 Task: Choose the host language as Bengali.
Action: Mouse moved to (1062, 154)
Screenshot: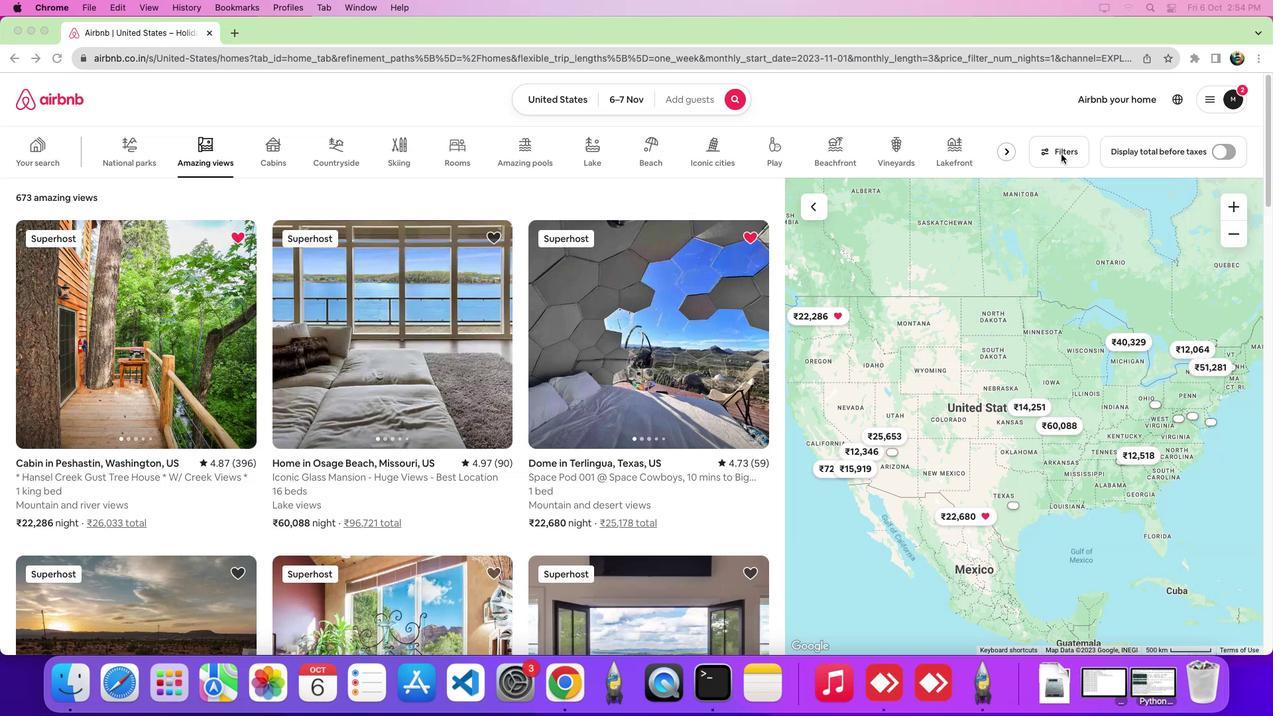 
Action: Mouse pressed left at (1062, 154)
Screenshot: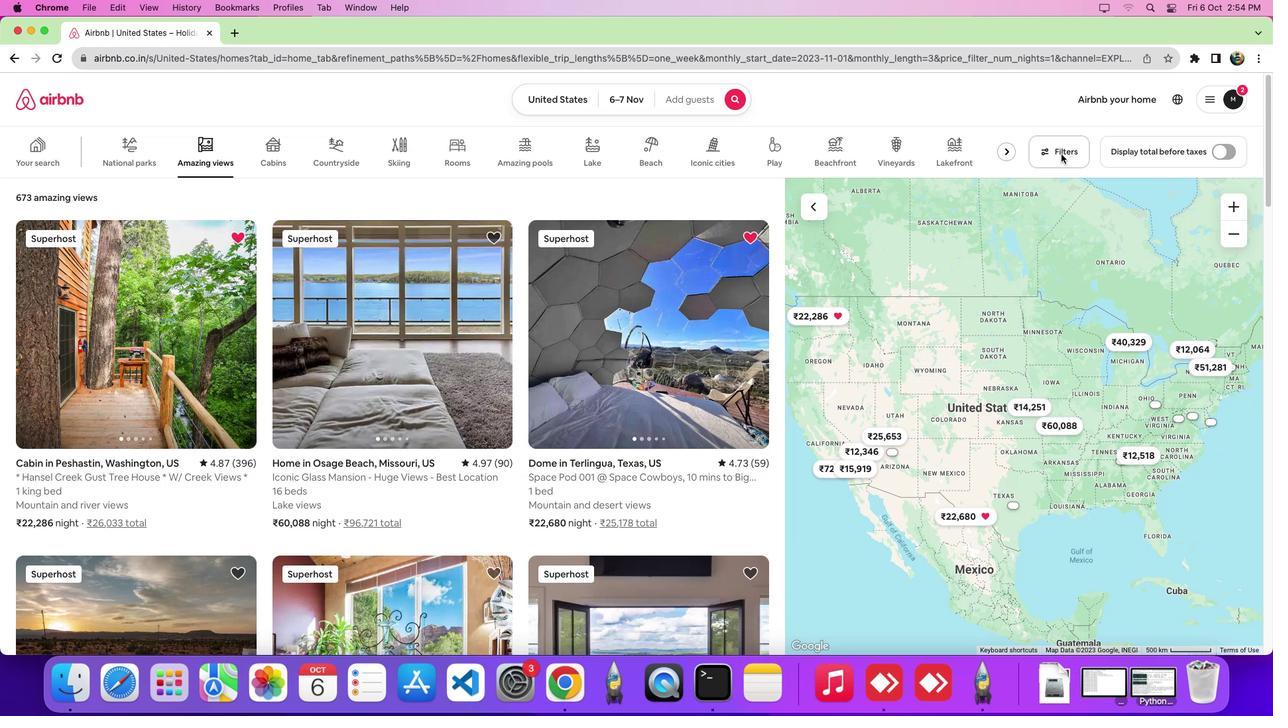
Action: Mouse pressed left at (1062, 154)
Screenshot: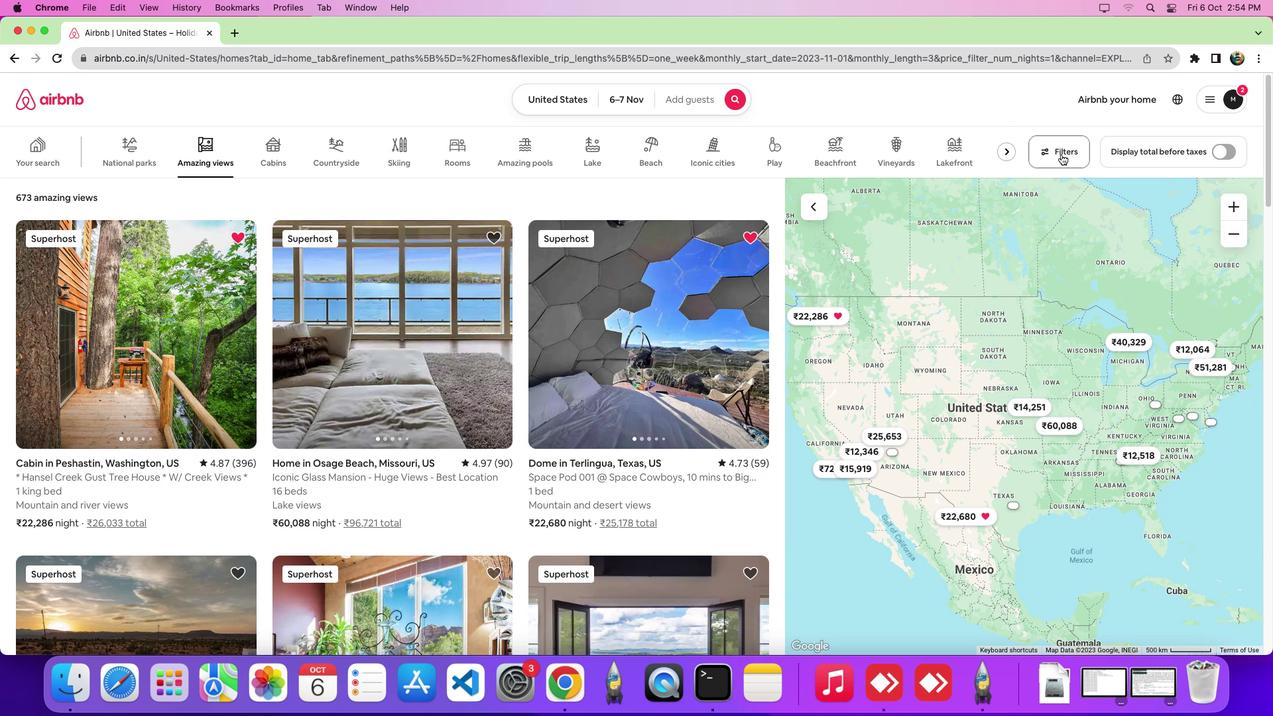 
Action: Mouse moved to (500, 240)
Screenshot: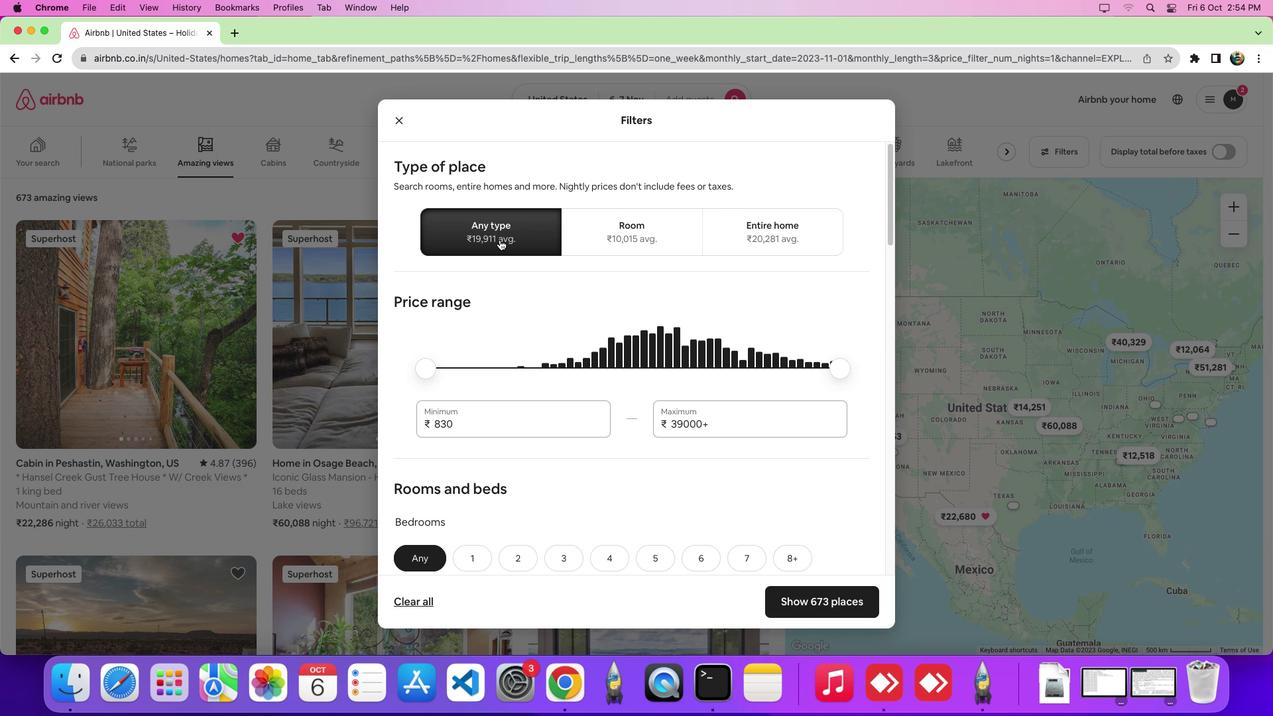 
Action: Mouse pressed left at (500, 240)
Screenshot: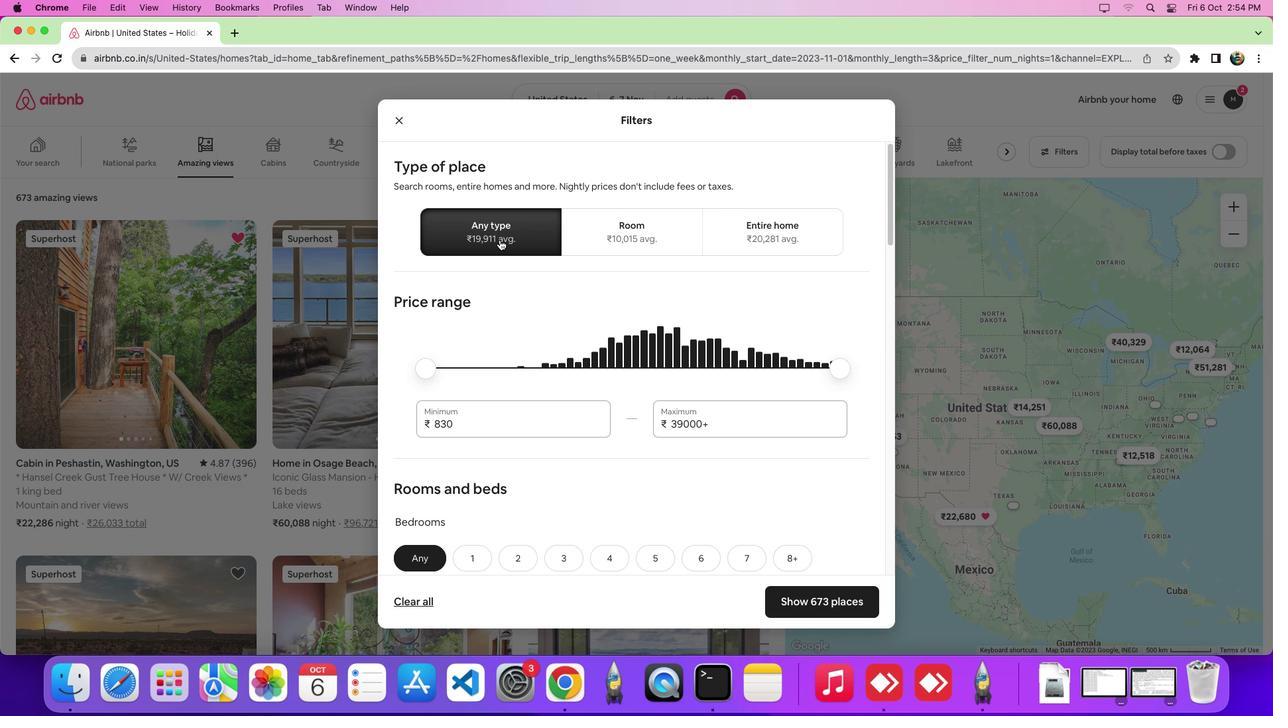 
Action: Mouse moved to (531, 338)
Screenshot: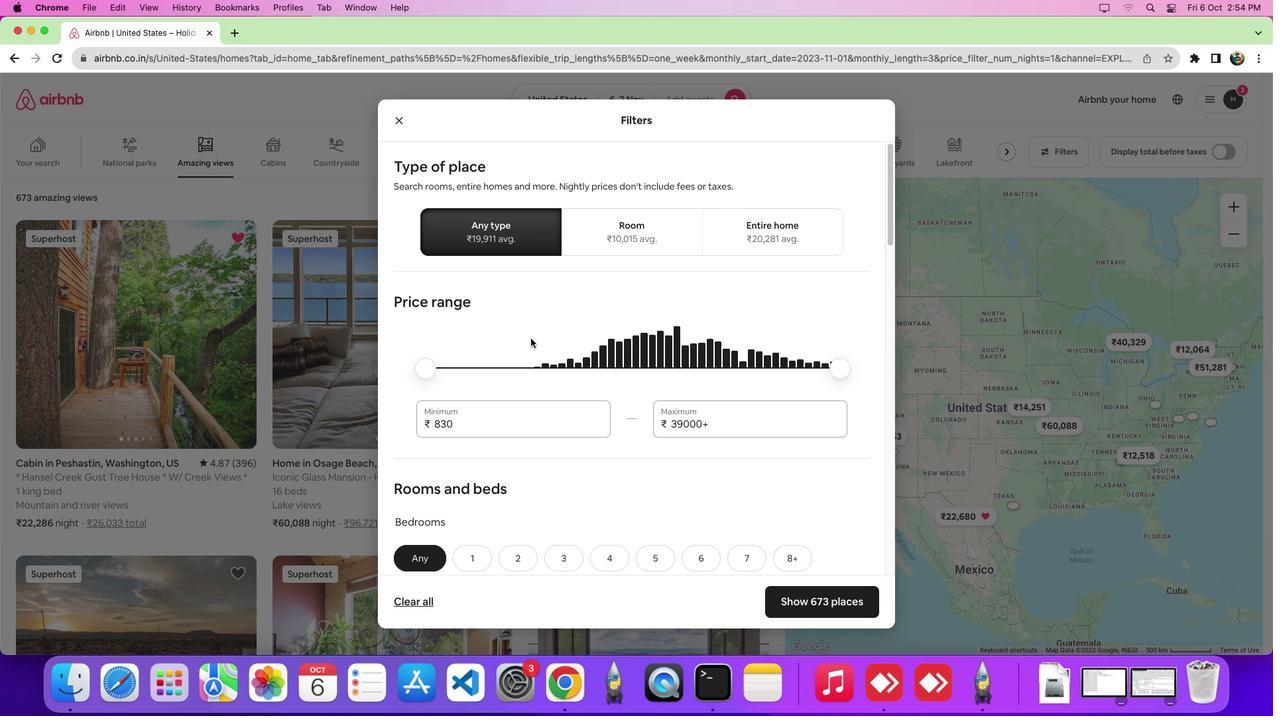 
Action: Mouse scrolled (531, 338) with delta (0, 0)
Screenshot: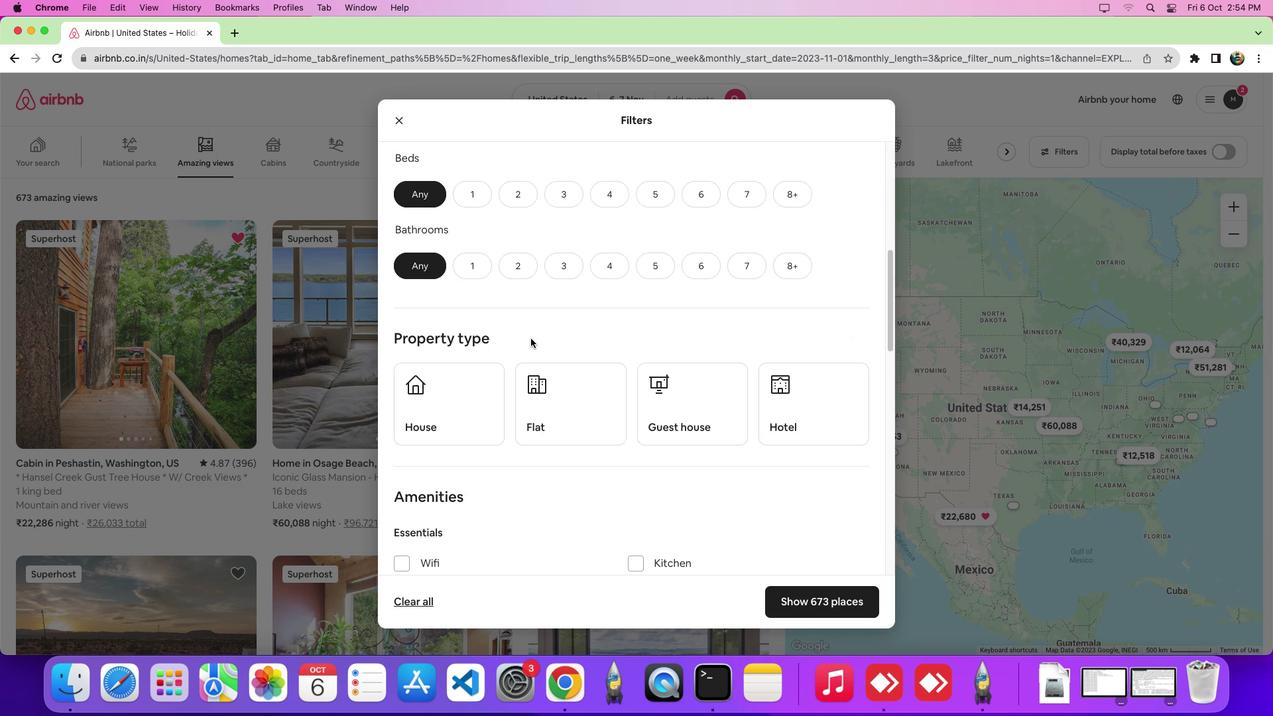 
Action: Mouse scrolled (531, 338) with delta (0, -1)
Screenshot: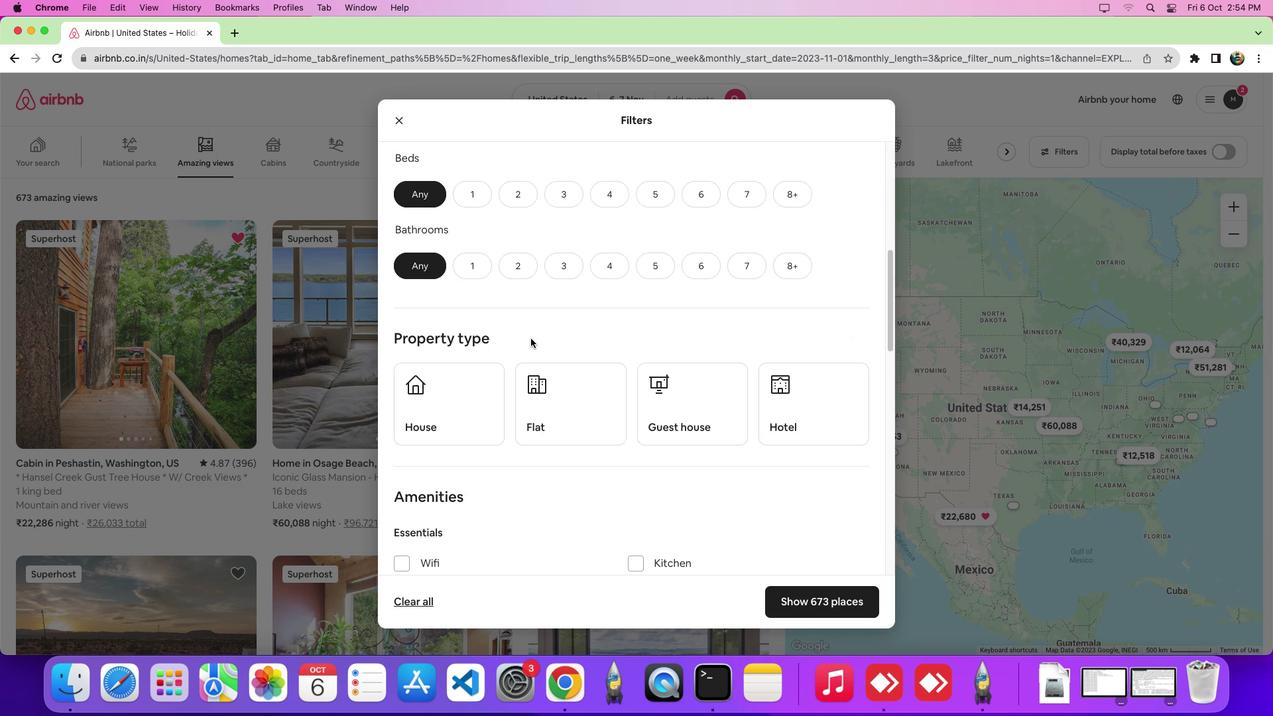 
Action: Mouse scrolled (531, 338) with delta (0, -6)
Screenshot: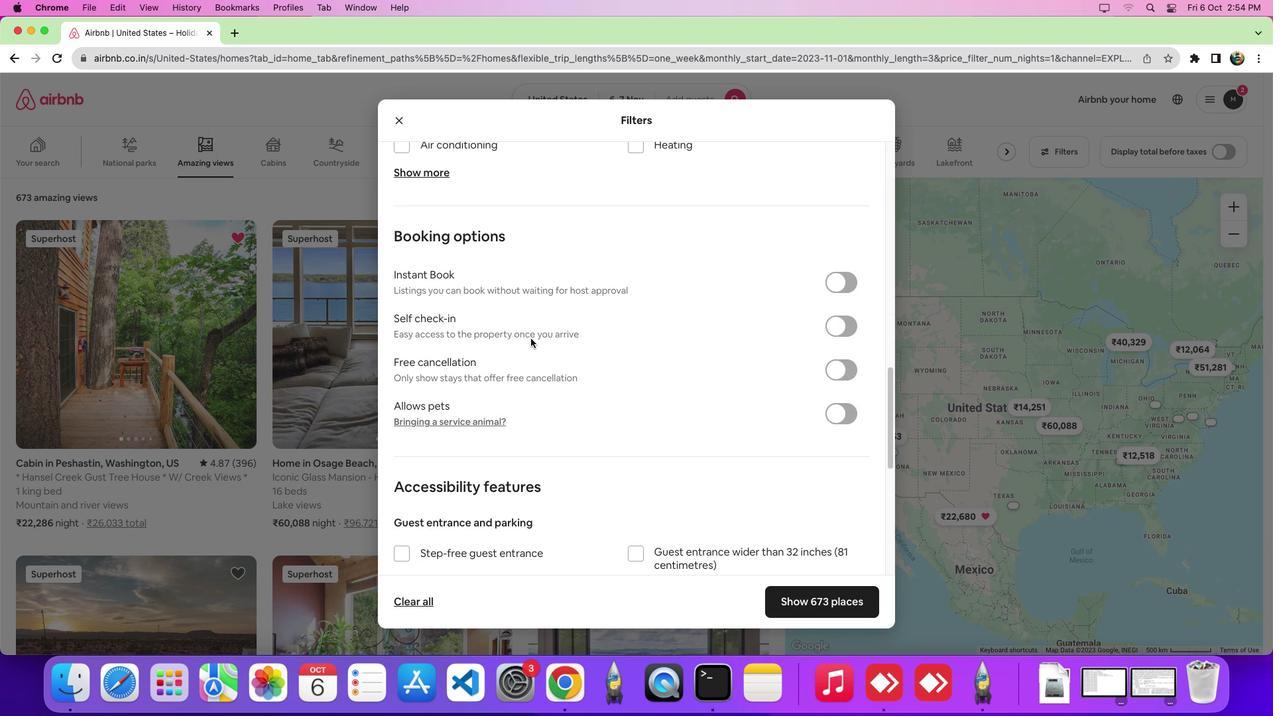 
Action: Mouse scrolled (531, 338) with delta (0, -9)
Screenshot: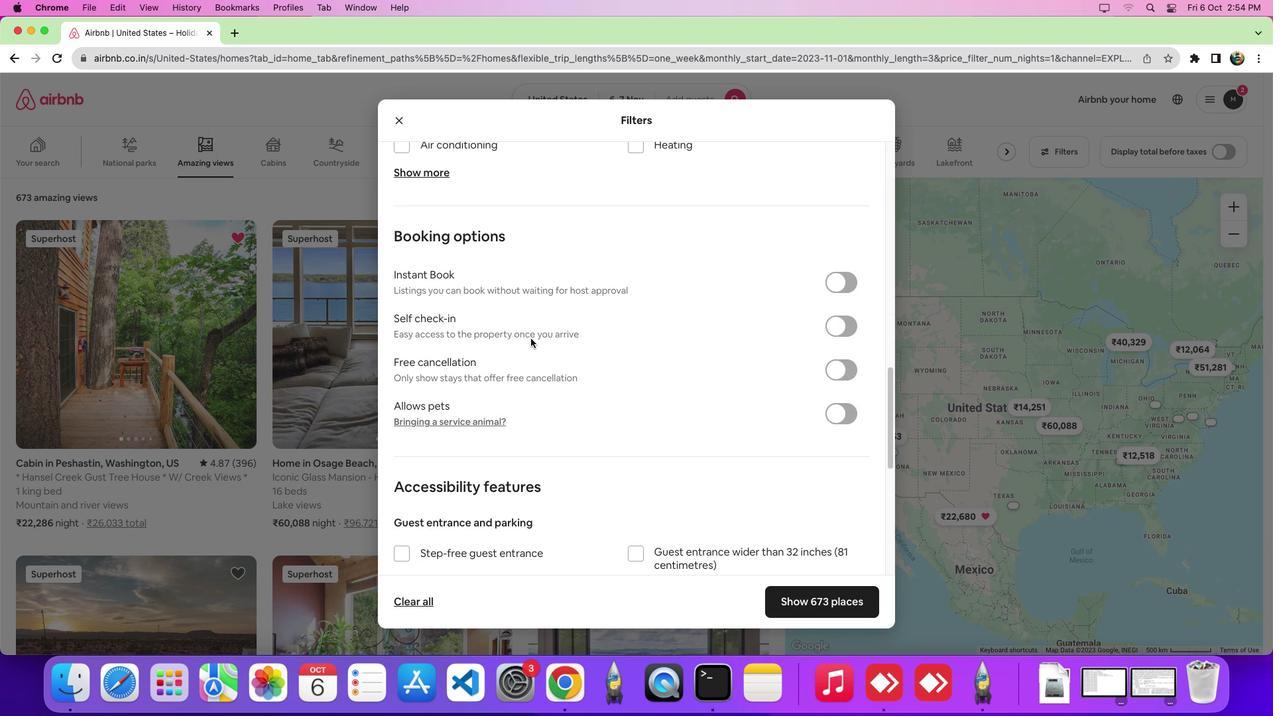 
Action: Mouse scrolled (531, 338) with delta (0, -10)
Screenshot: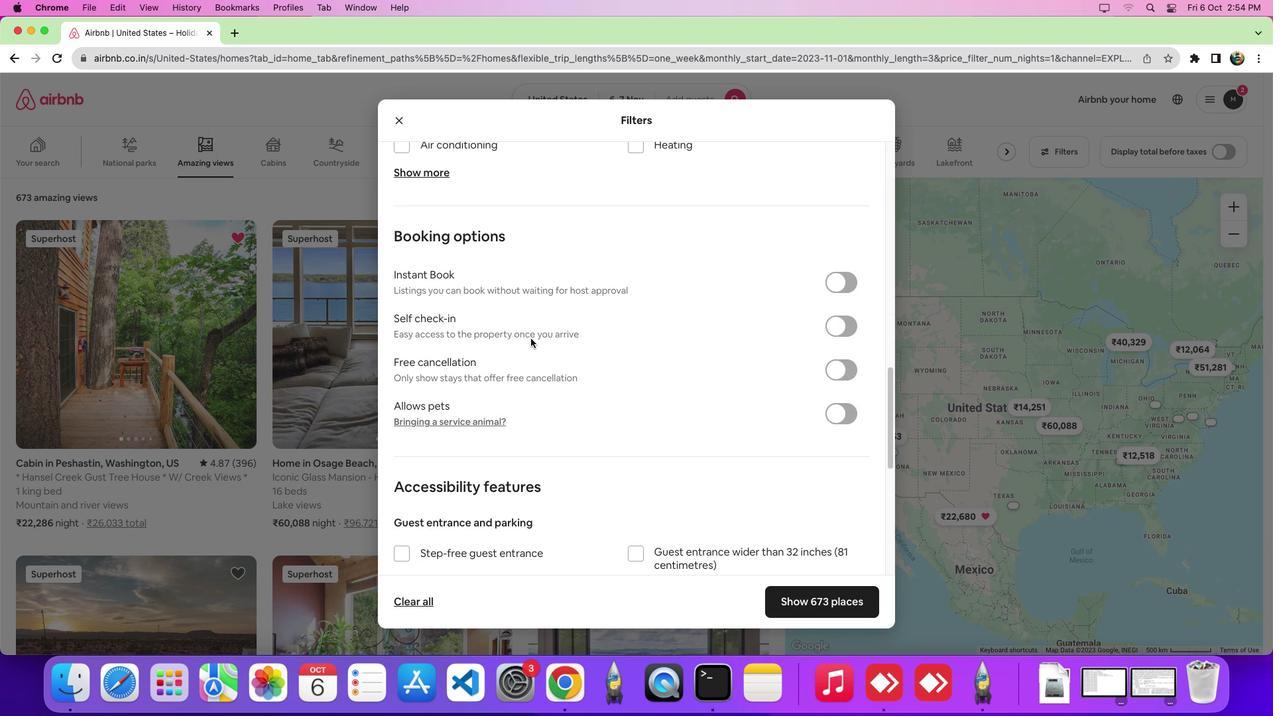 
Action: Mouse scrolled (531, 338) with delta (0, -11)
Screenshot: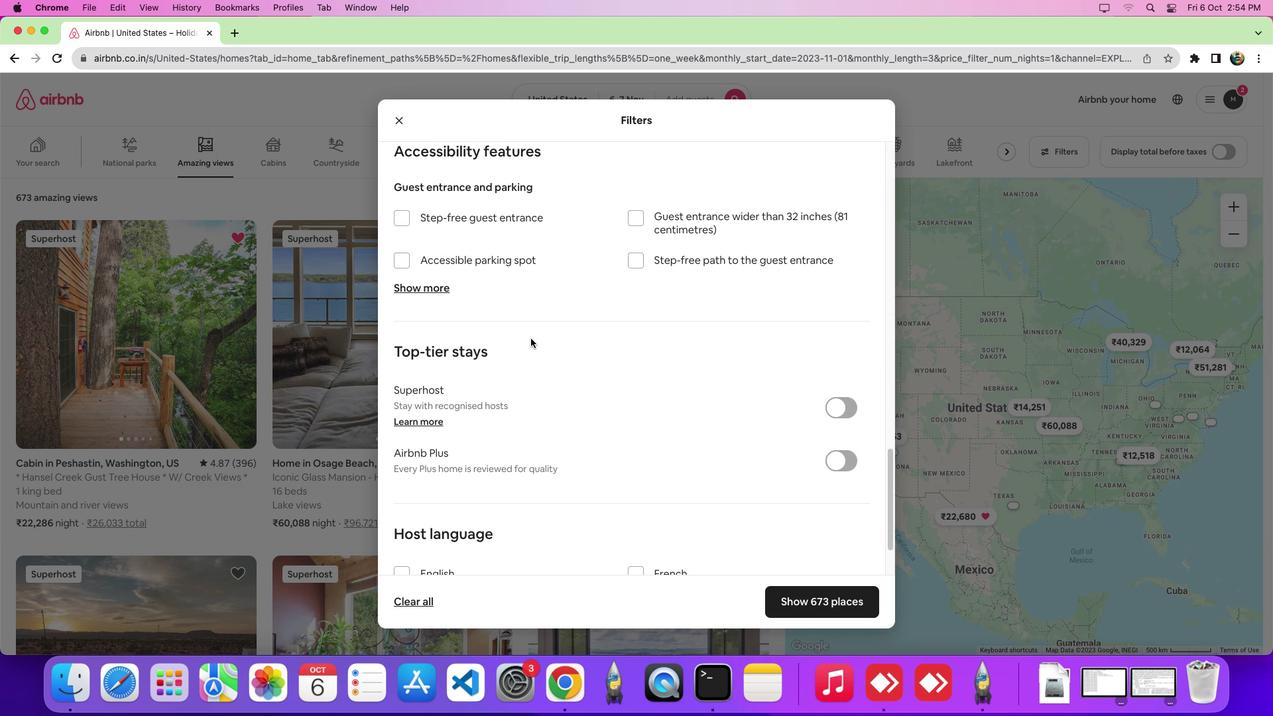 
Action: Mouse scrolled (531, 338) with delta (0, 0)
Screenshot: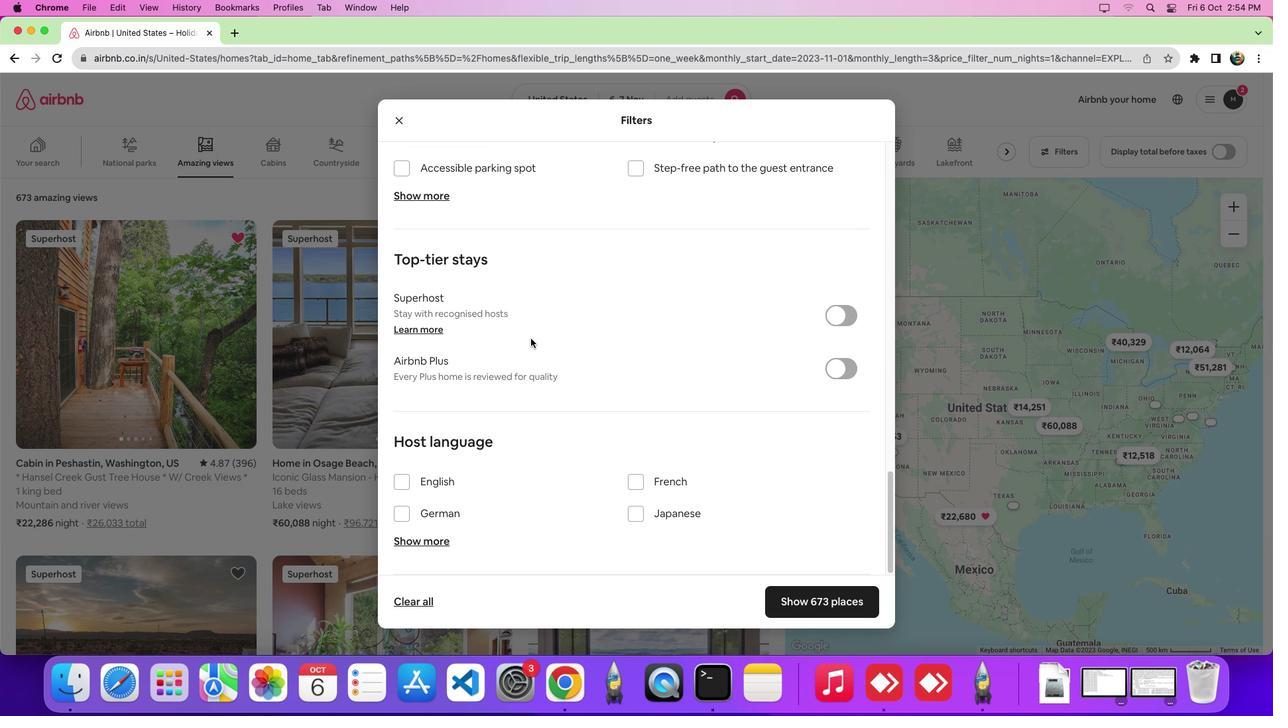 
Action: Mouse scrolled (531, 338) with delta (0, -1)
Screenshot: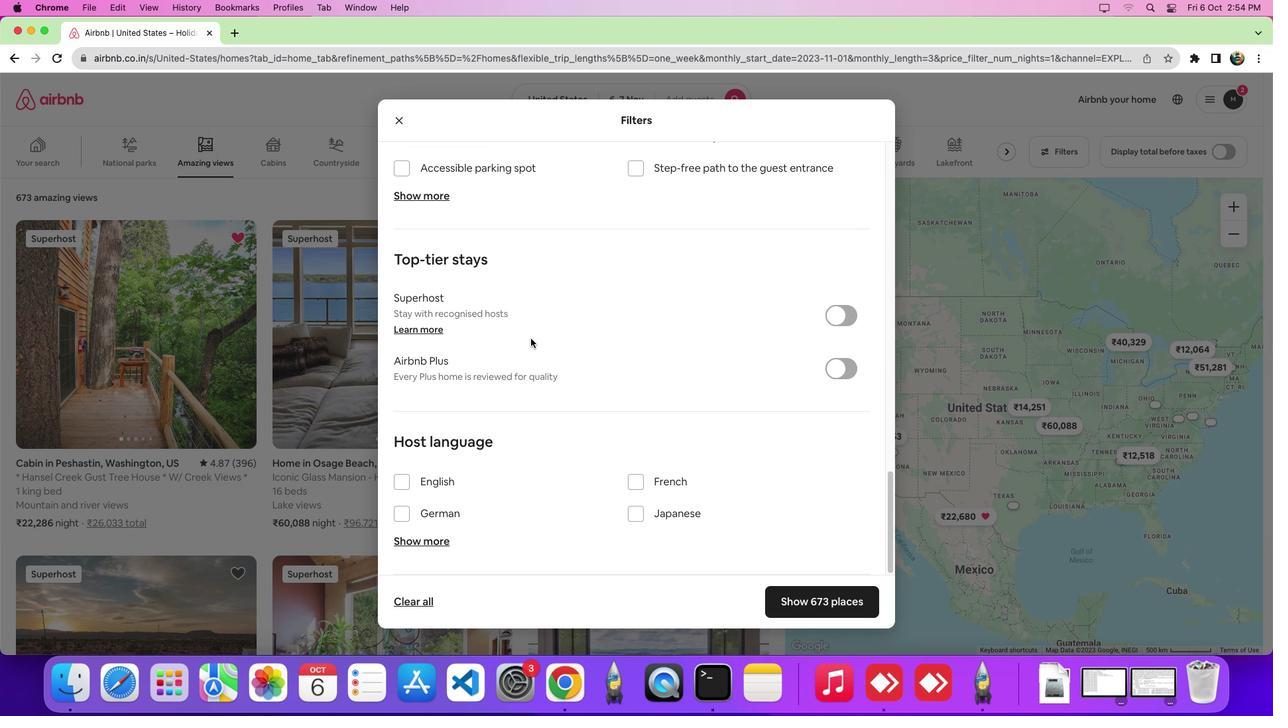 
Action: Mouse scrolled (531, 338) with delta (0, -6)
Screenshot: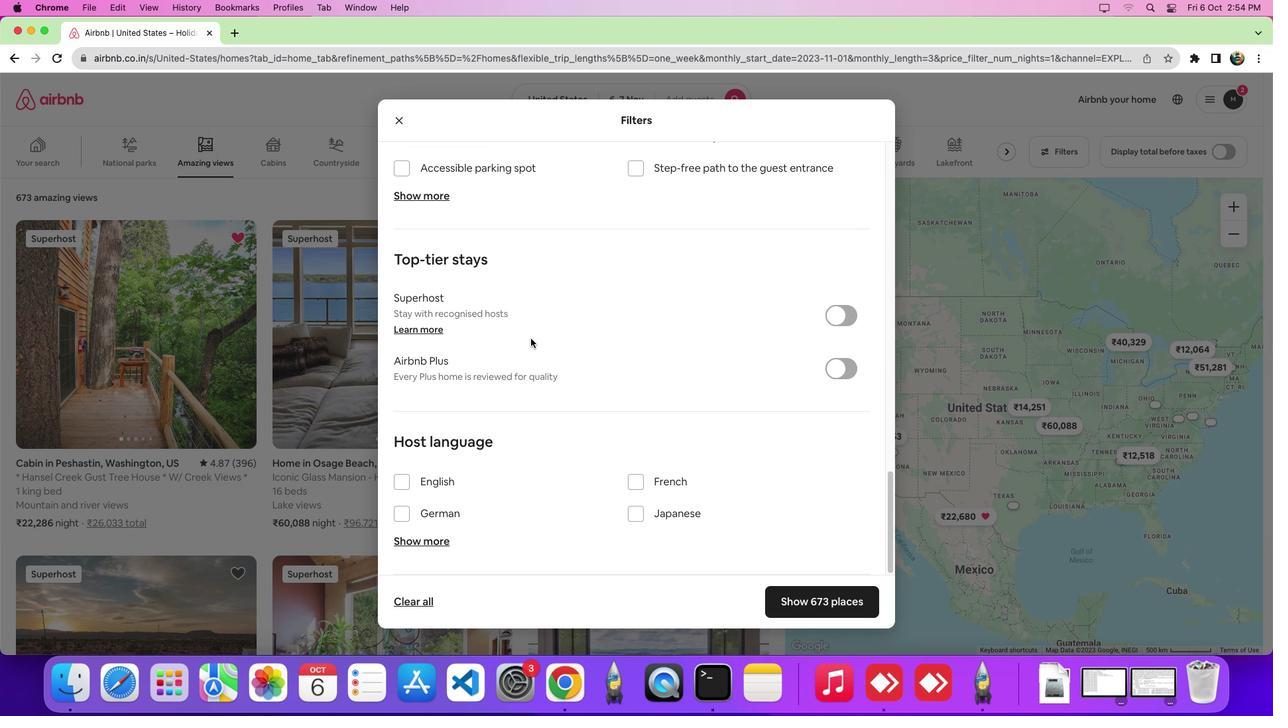 
Action: Mouse scrolled (531, 338) with delta (0, -9)
Screenshot: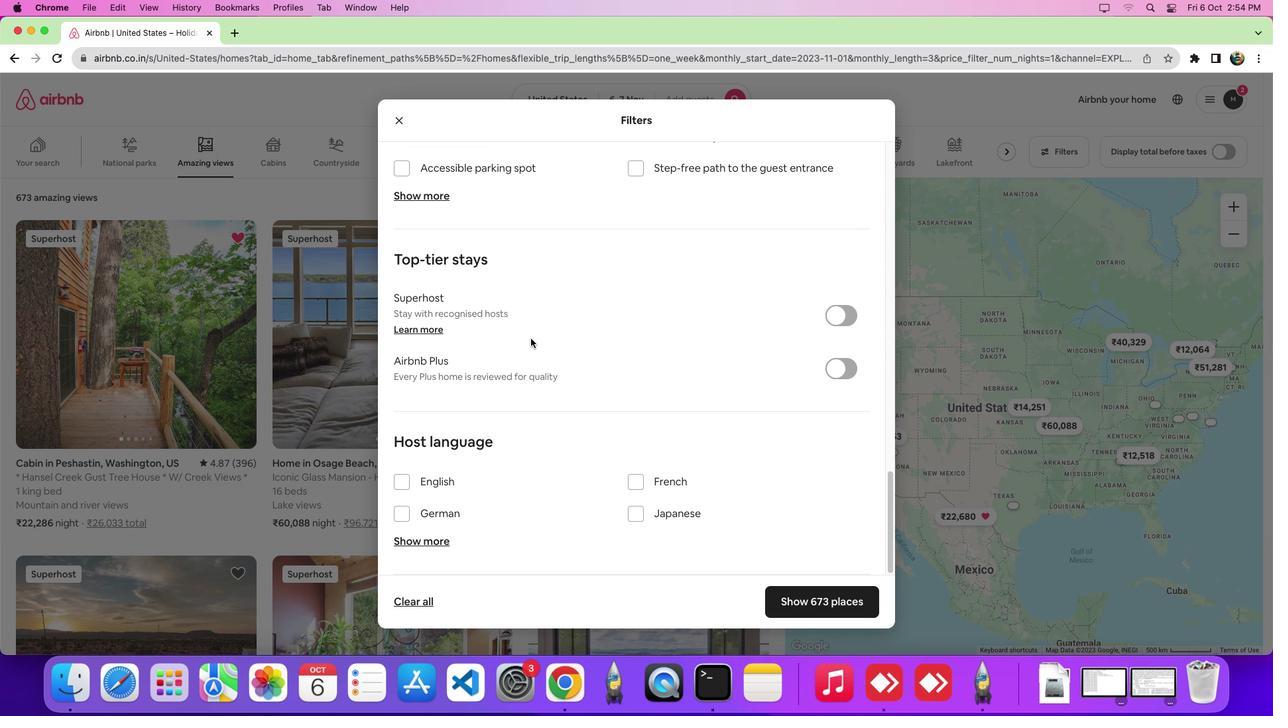 
Action: Mouse scrolled (531, 338) with delta (0, -10)
Screenshot: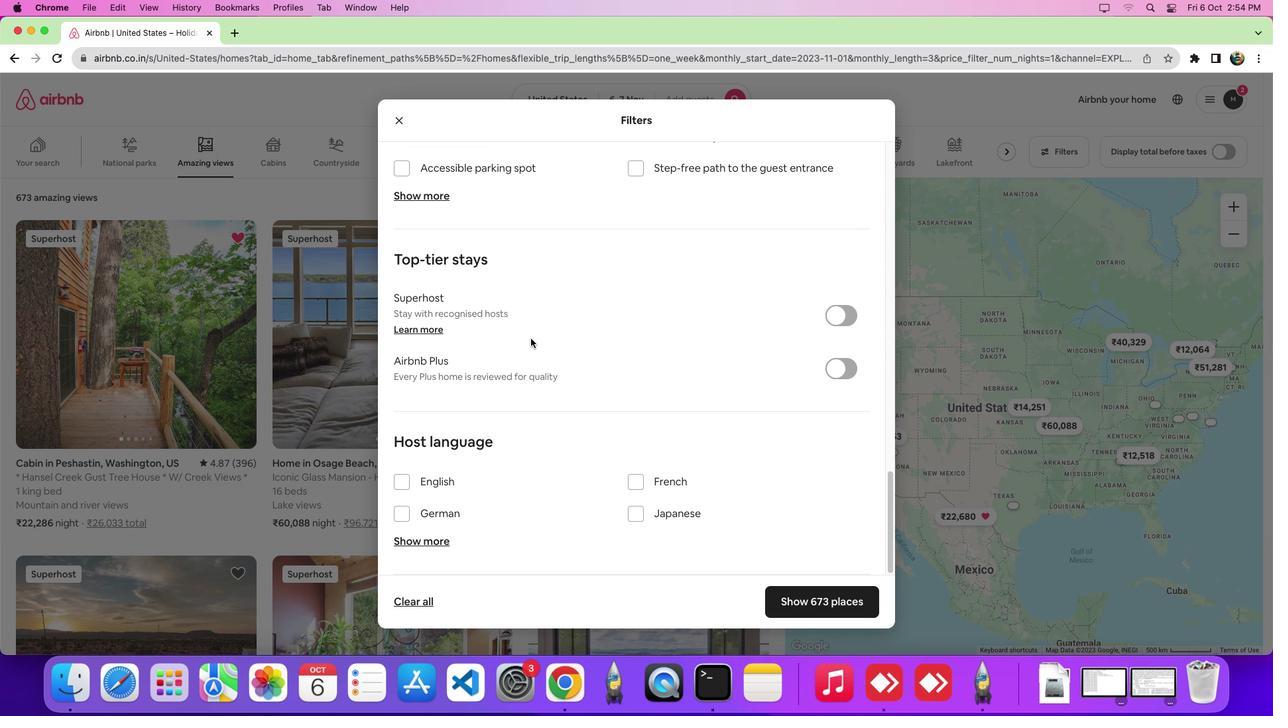 
Action: Mouse scrolled (531, 338) with delta (0, 0)
Screenshot: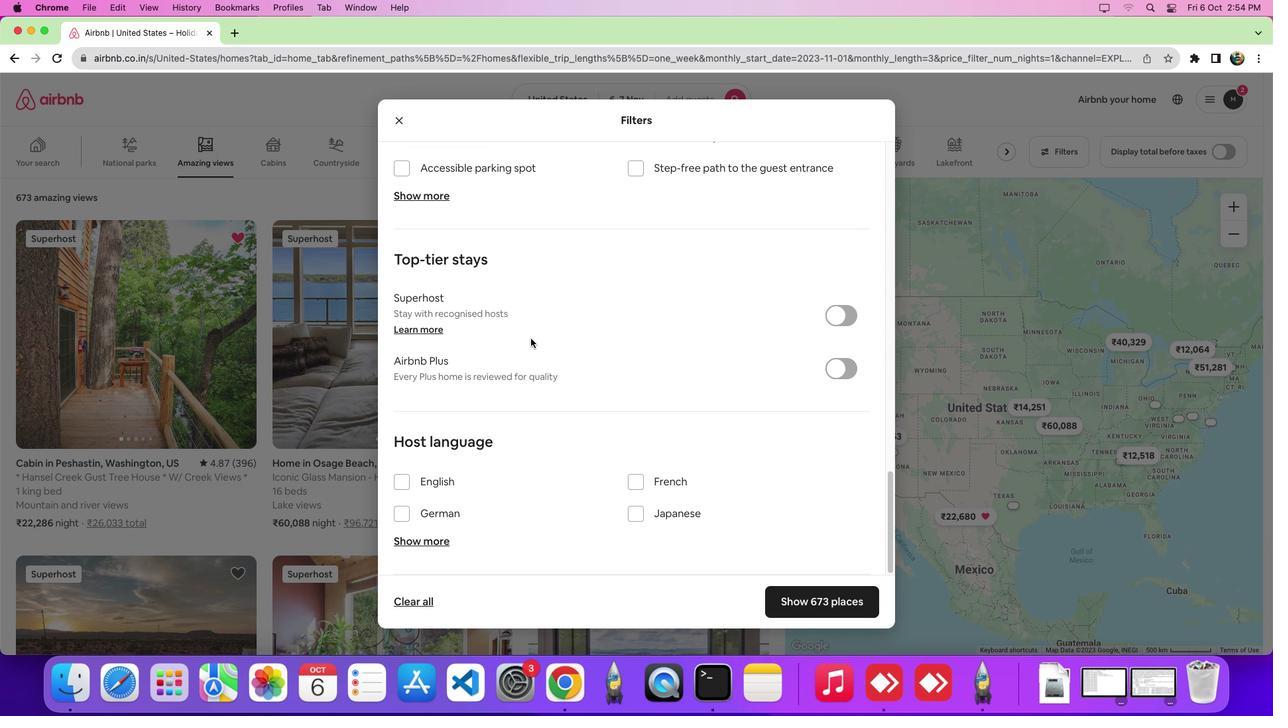 
Action: Mouse scrolled (531, 338) with delta (0, -1)
Screenshot: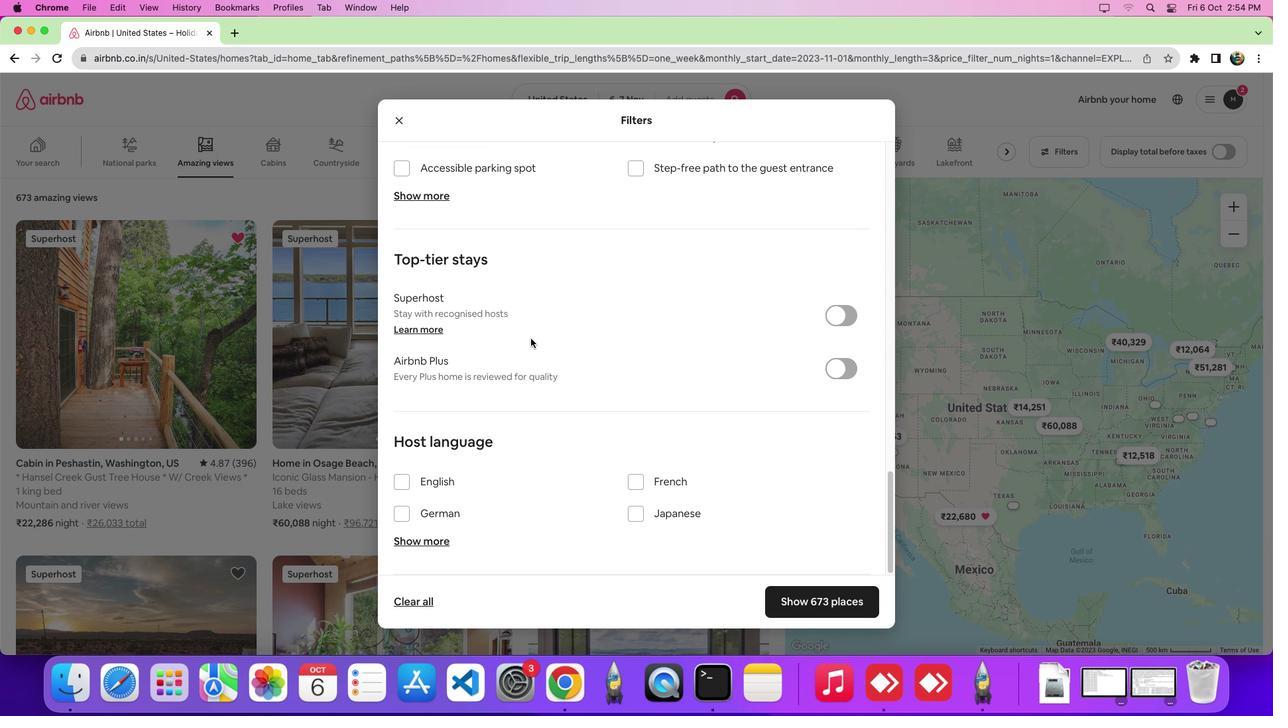 
Action: Mouse scrolled (531, 338) with delta (0, -6)
Screenshot: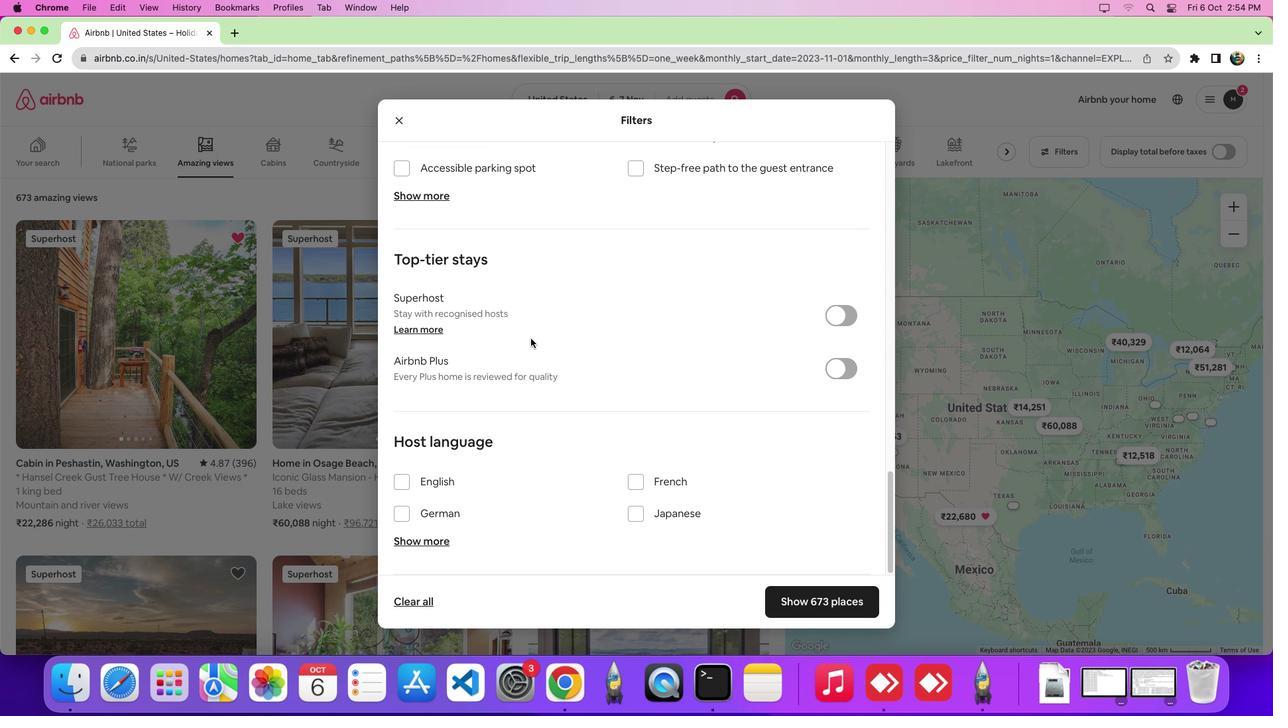 
Action: Mouse scrolled (531, 338) with delta (0, -9)
Screenshot: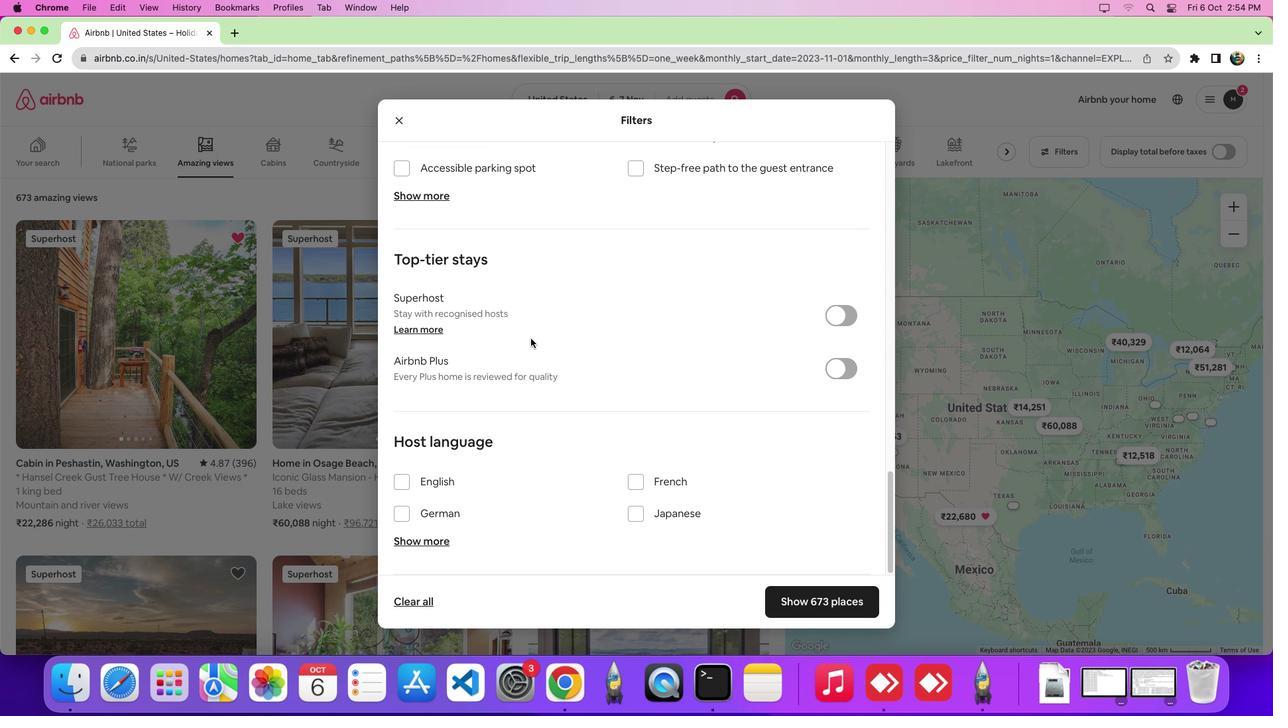 
Action: Mouse scrolled (531, 338) with delta (0, -10)
Screenshot: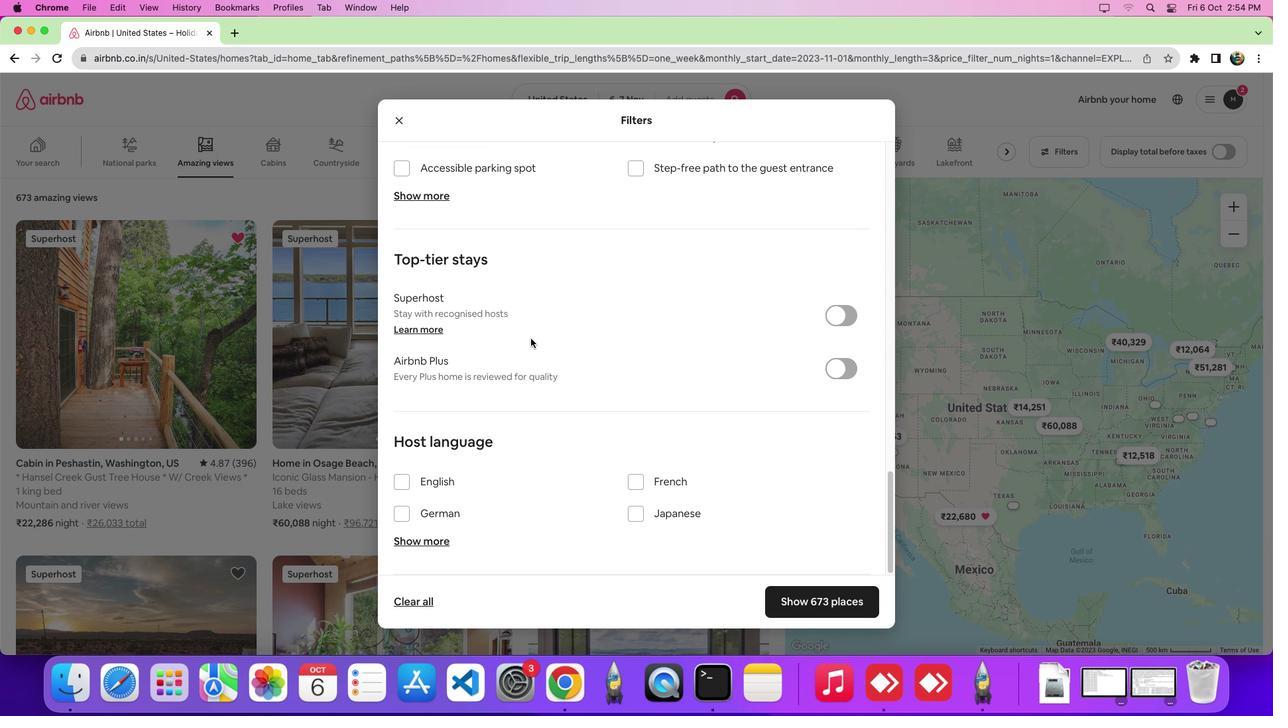 
Action: Mouse moved to (436, 543)
Screenshot: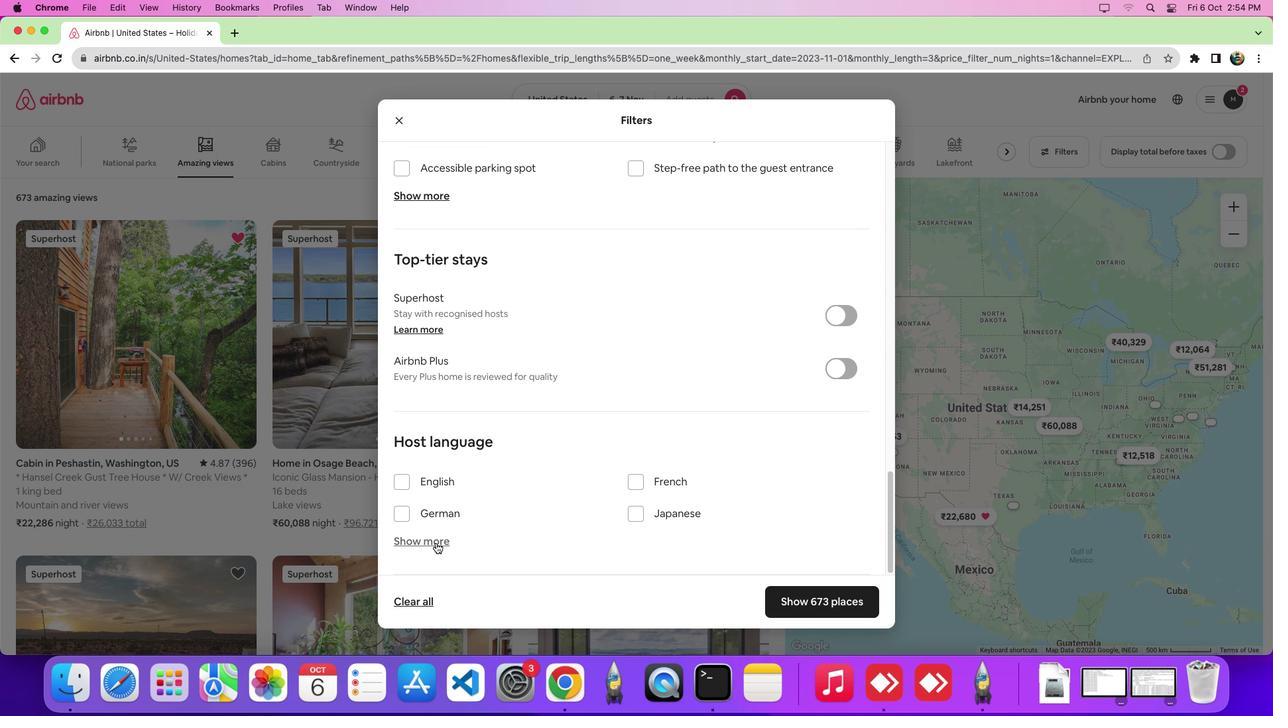 
Action: Mouse pressed left at (436, 543)
Screenshot: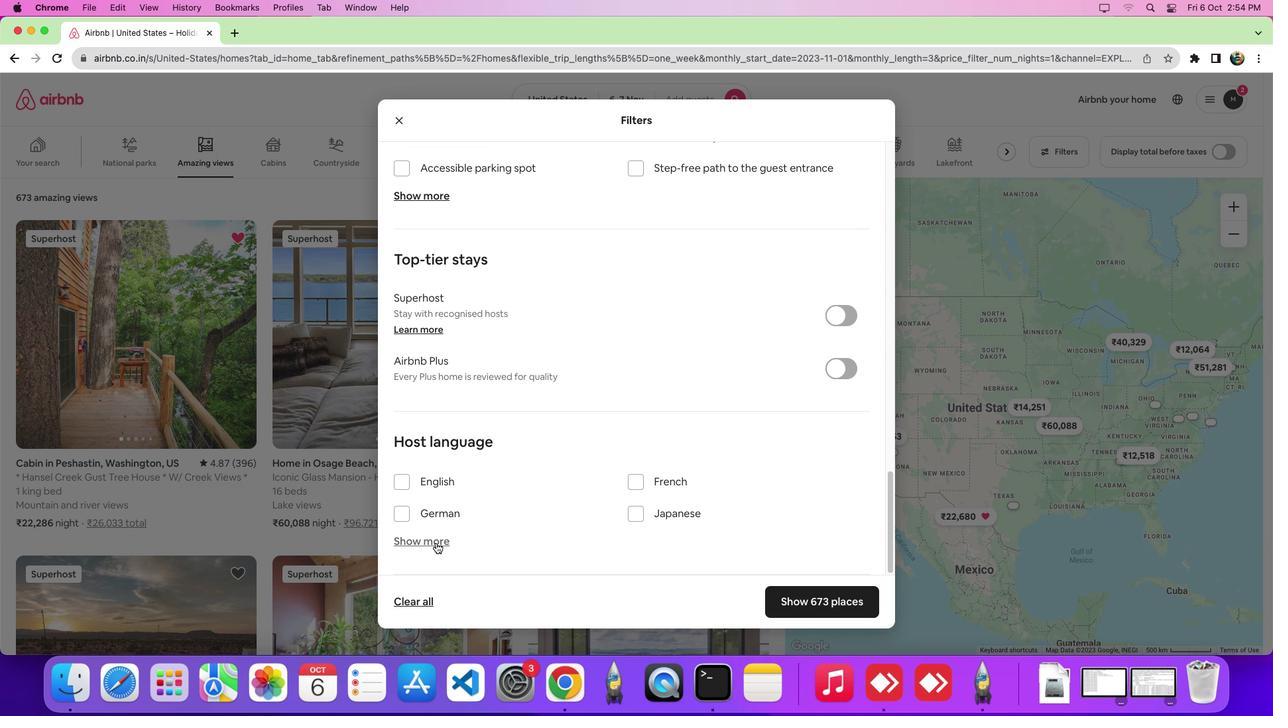 
Action: Mouse moved to (587, 443)
Screenshot: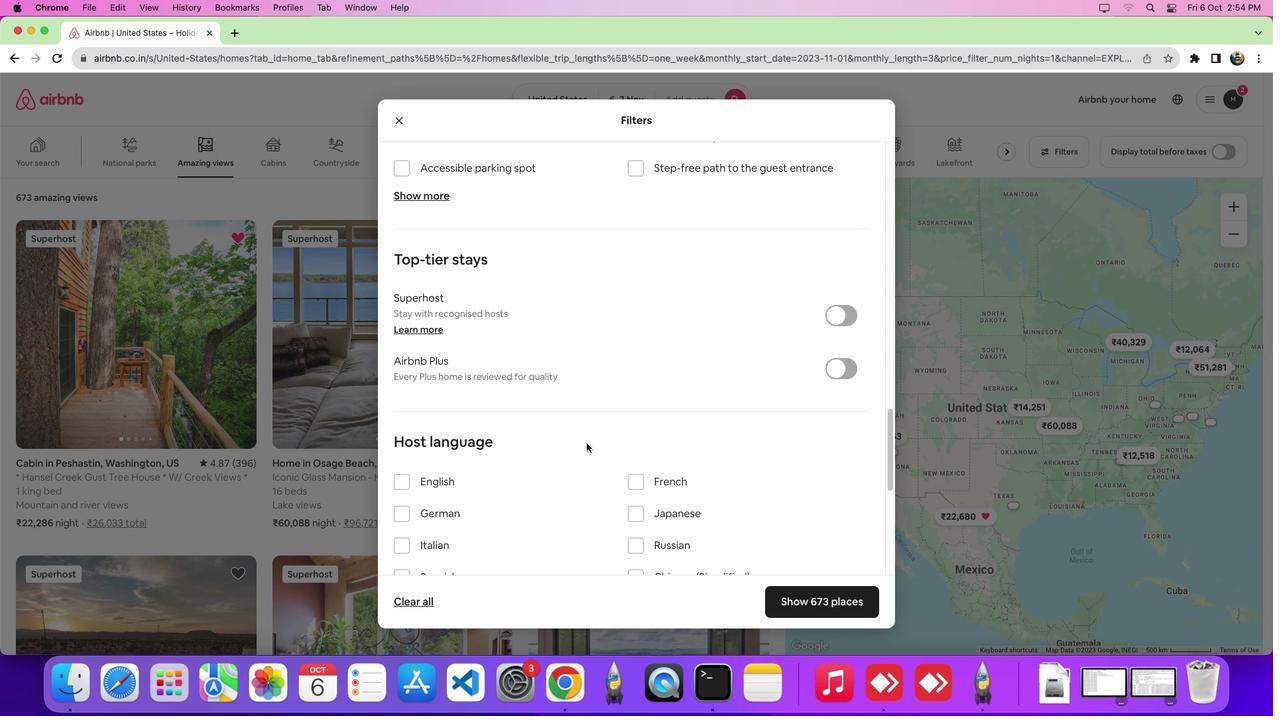 
Action: Mouse scrolled (587, 443) with delta (0, 0)
Screenshot: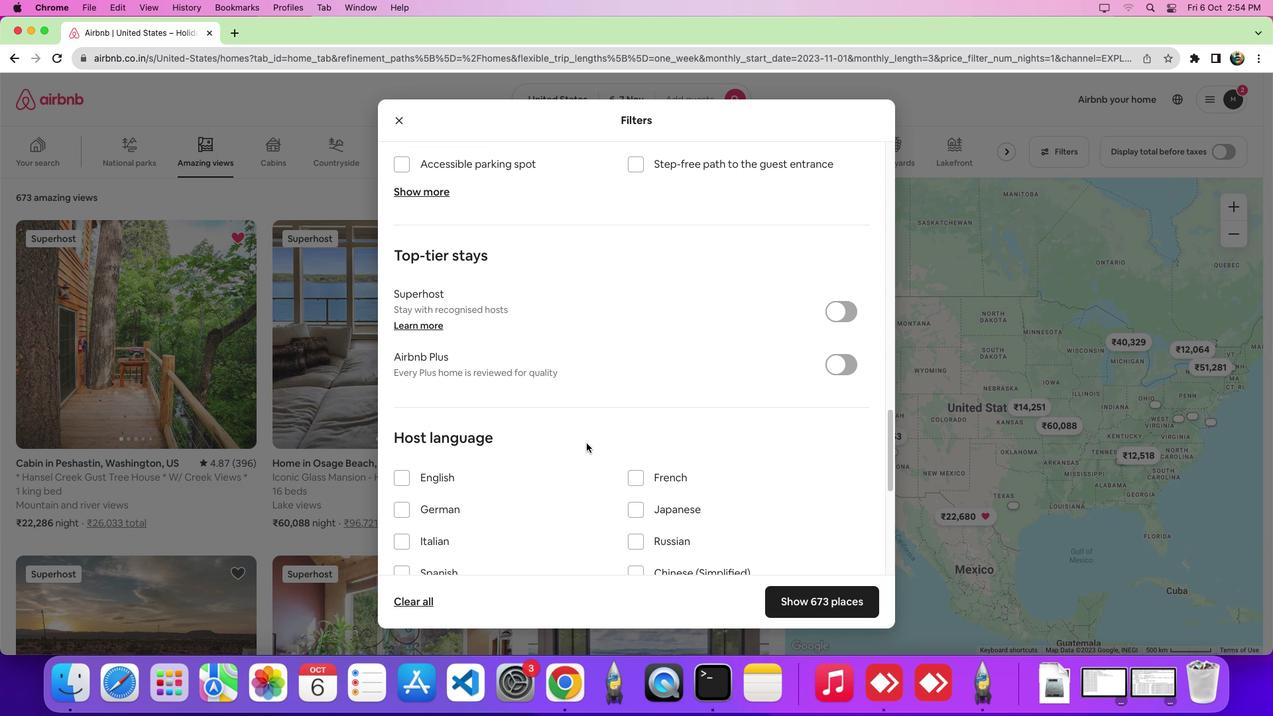 
Action: Mouse scrolled (587, 443) with delta (0, 0)
Screenshot: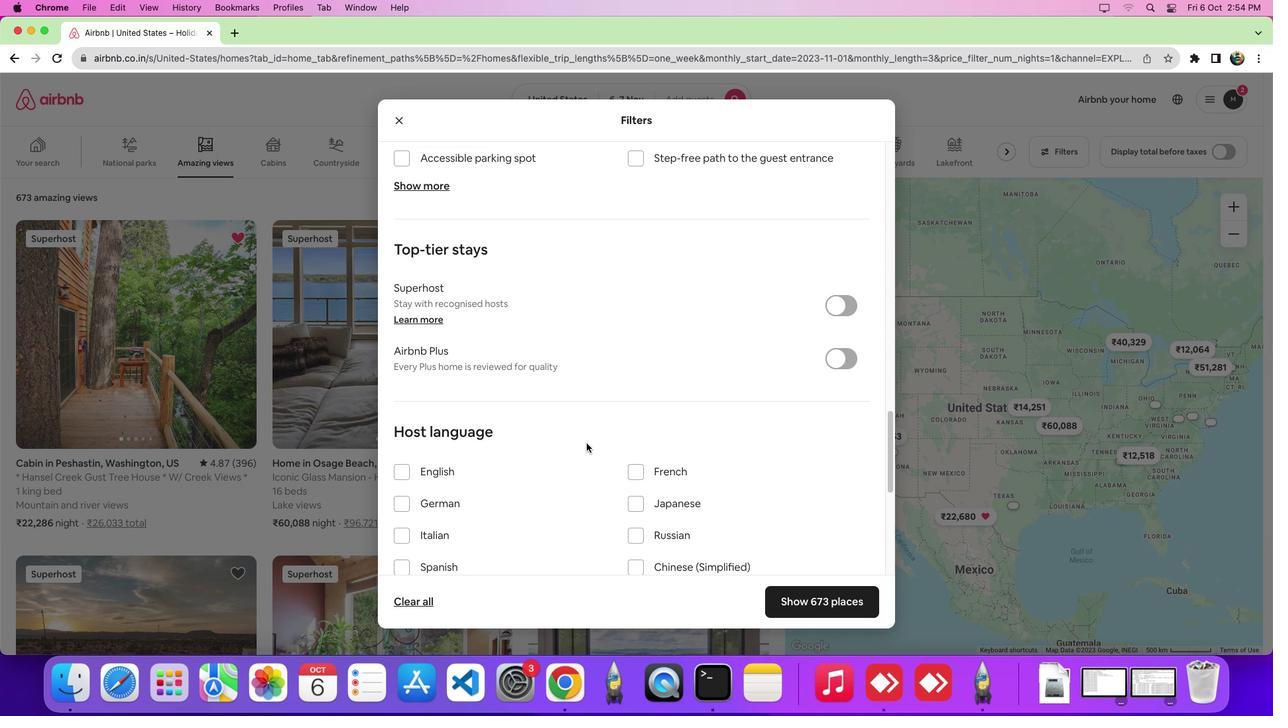 
Action: Mouse scrolled (587, 443) with delta (0, -3)
Screenshot: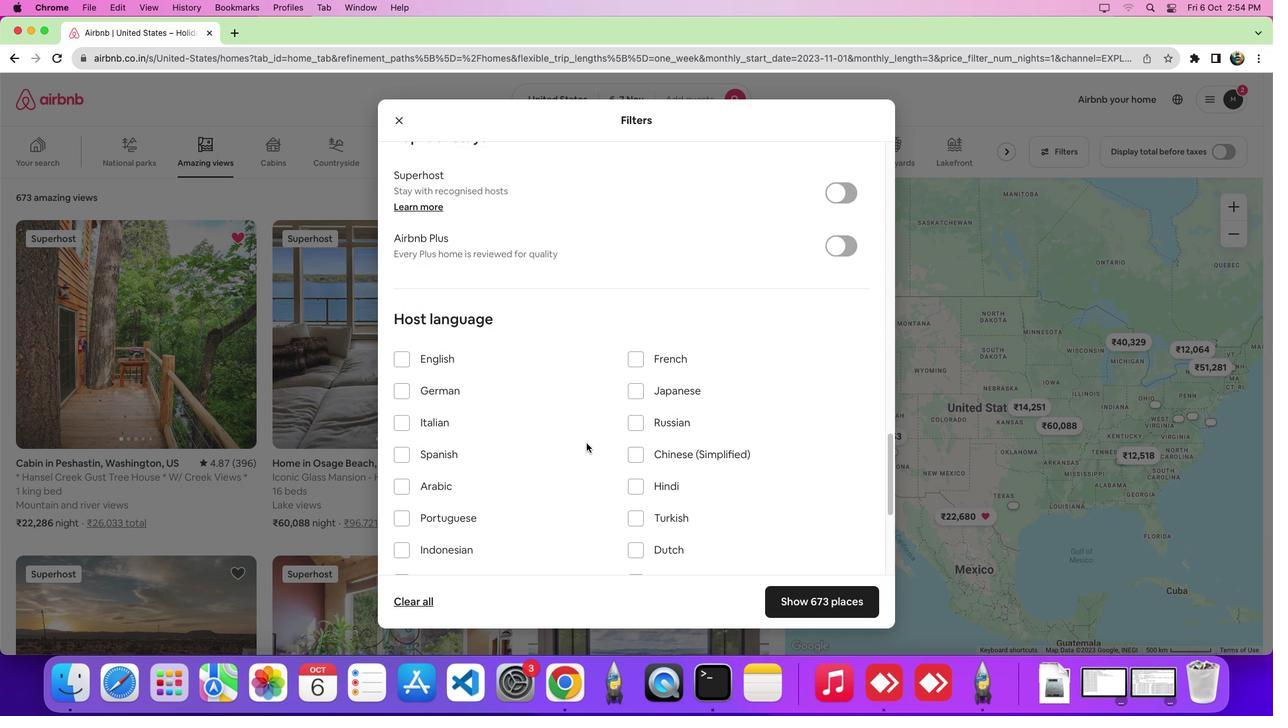 
Action: Mouse scrolled (587, 443) with delta (0, -3)
Screenshot: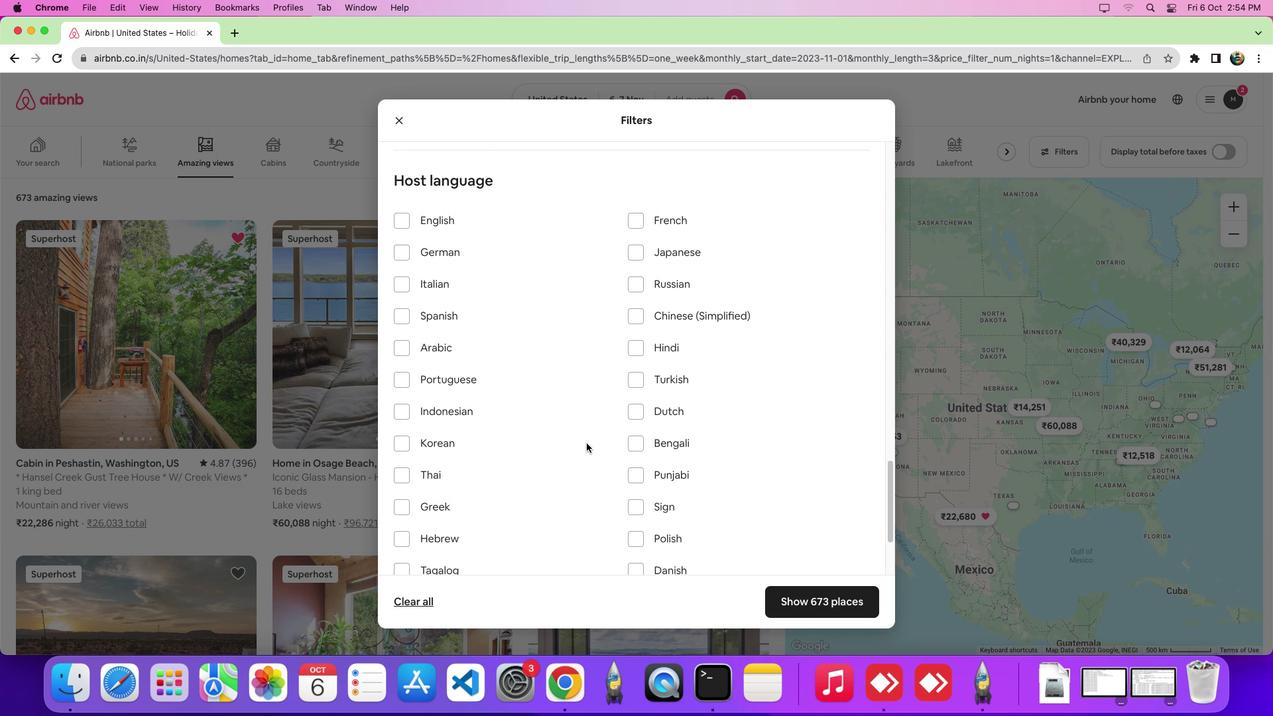 
Action: Mouse moved to (635, 352)
Screenshot: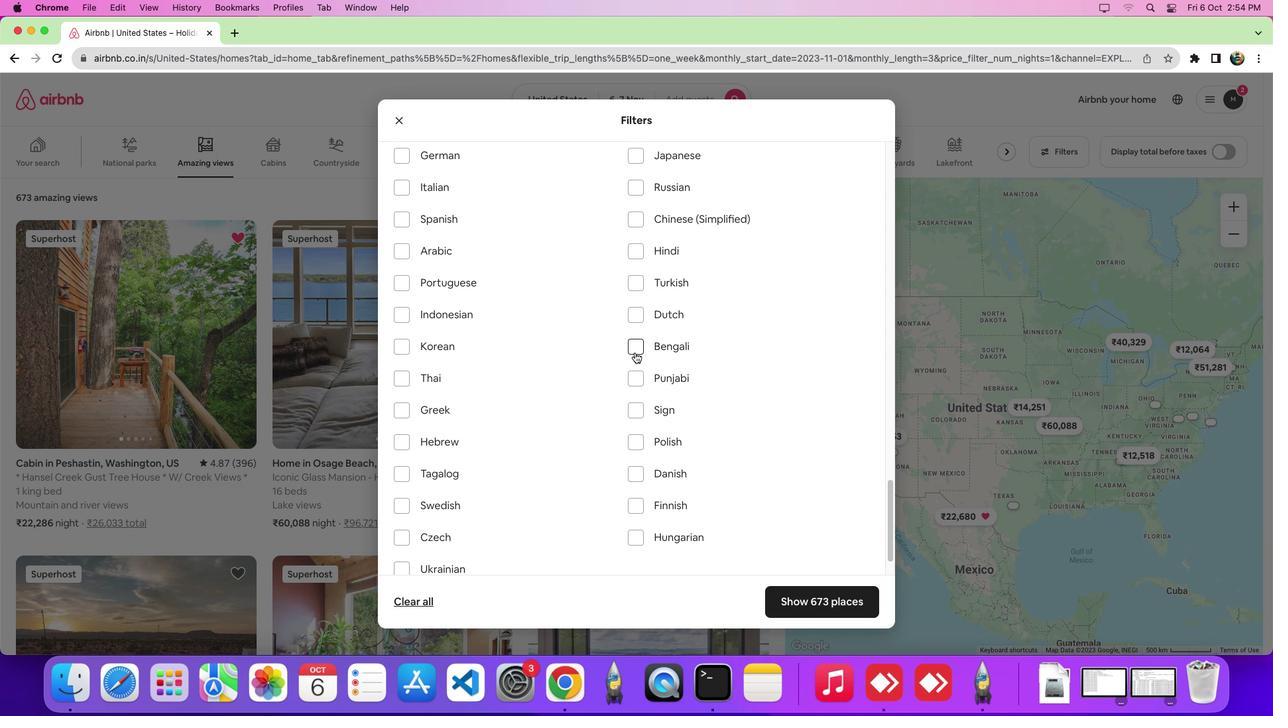
Action: Mouse pressed left at (635, 352)
Screenshot: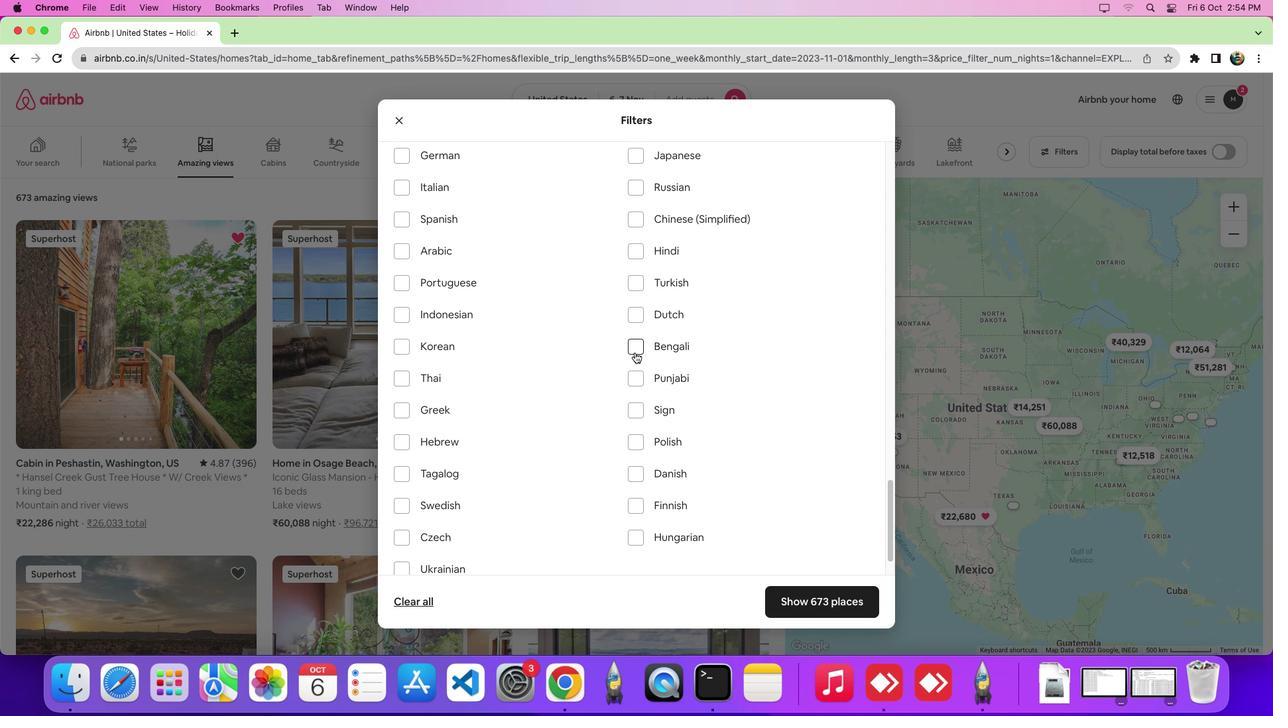 
Action: Mouse moved to (635, 352)
Screenshot: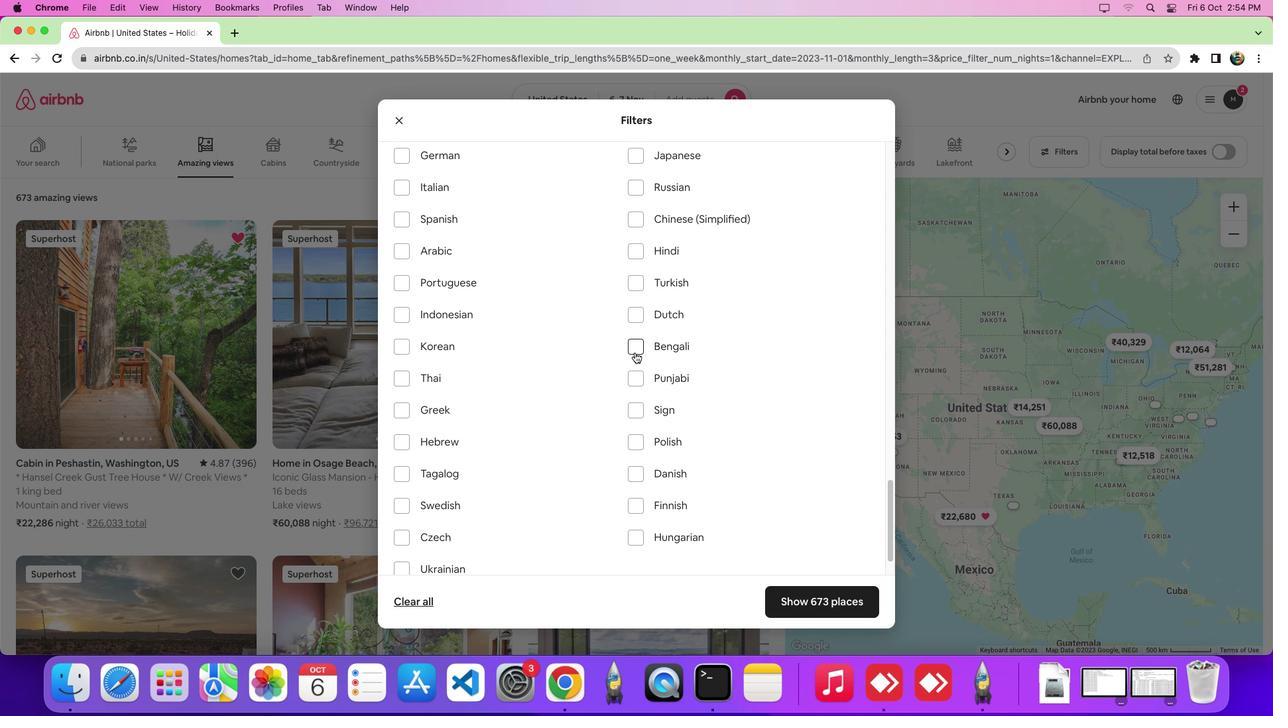 
